 Task: Sort the products in the category "Disposable Plates & Utensils" by price (lowest first).
Action: Mouse moved to (326, 172)
Screenshot: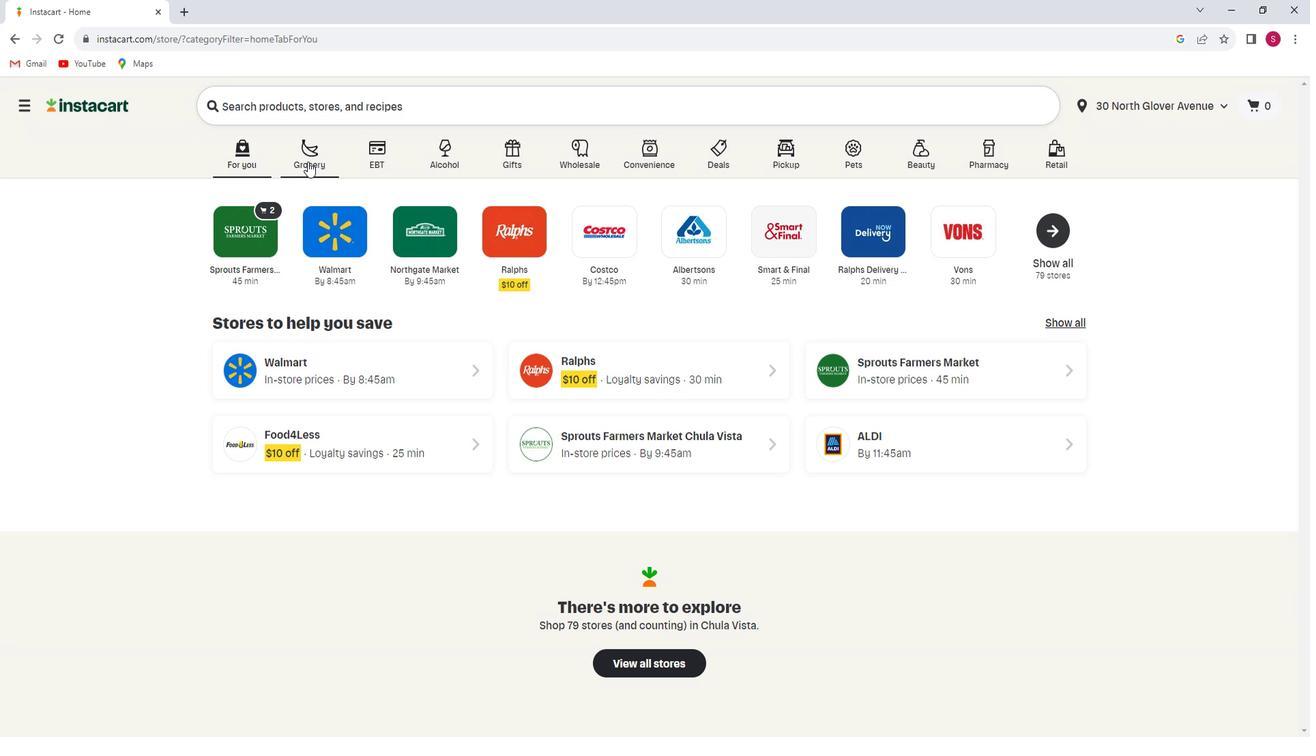 
Action: Mouse pressed left at (326, 172)
Screenshot: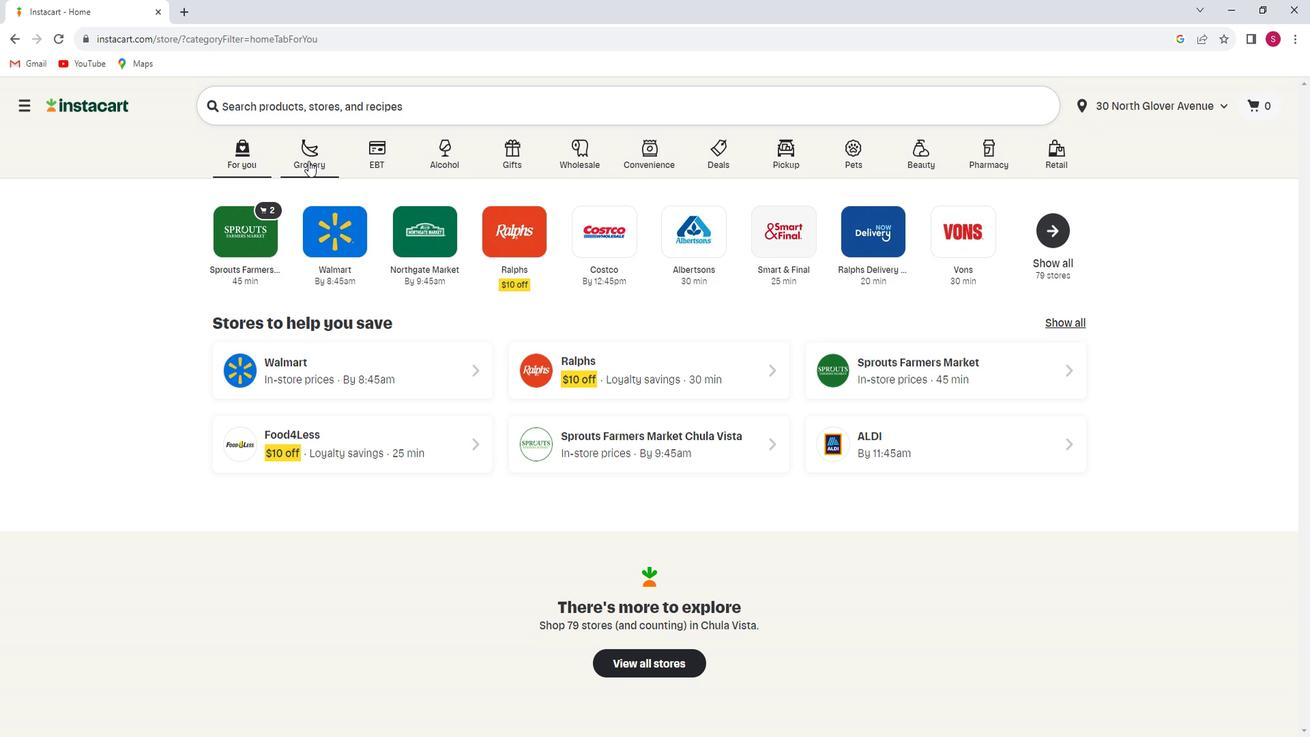 
Action: Mouse moved to (309, 394)
Screenshot: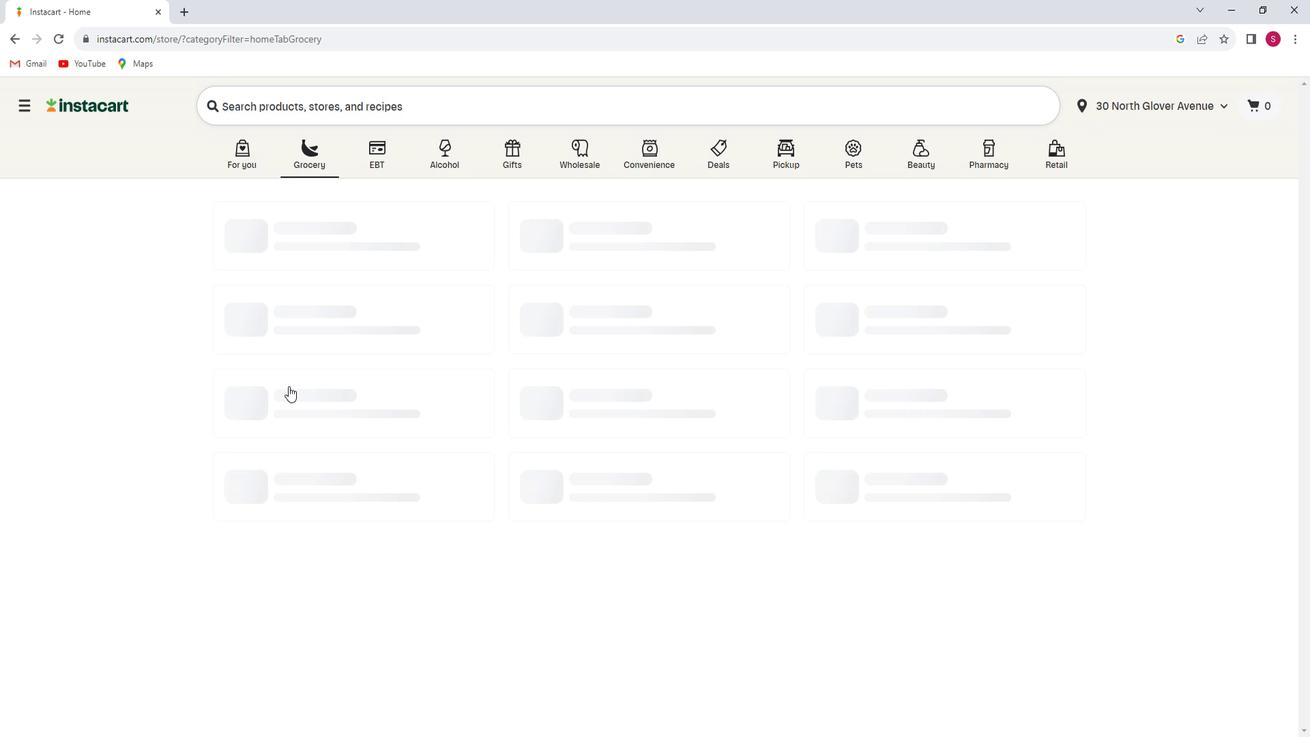 
Action: Mouse pressed left at (309, 394)
Screenshot: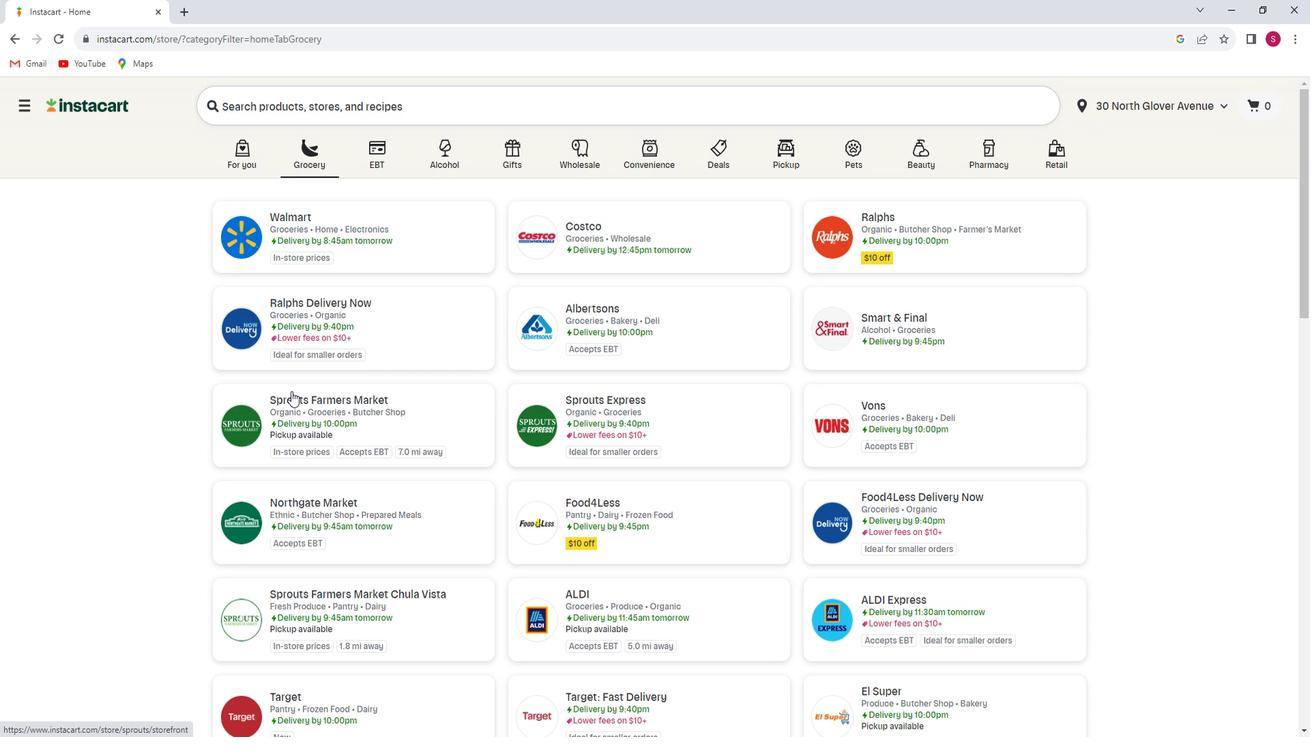 
Action: Mouse moved to (116, 414)
Screenshot: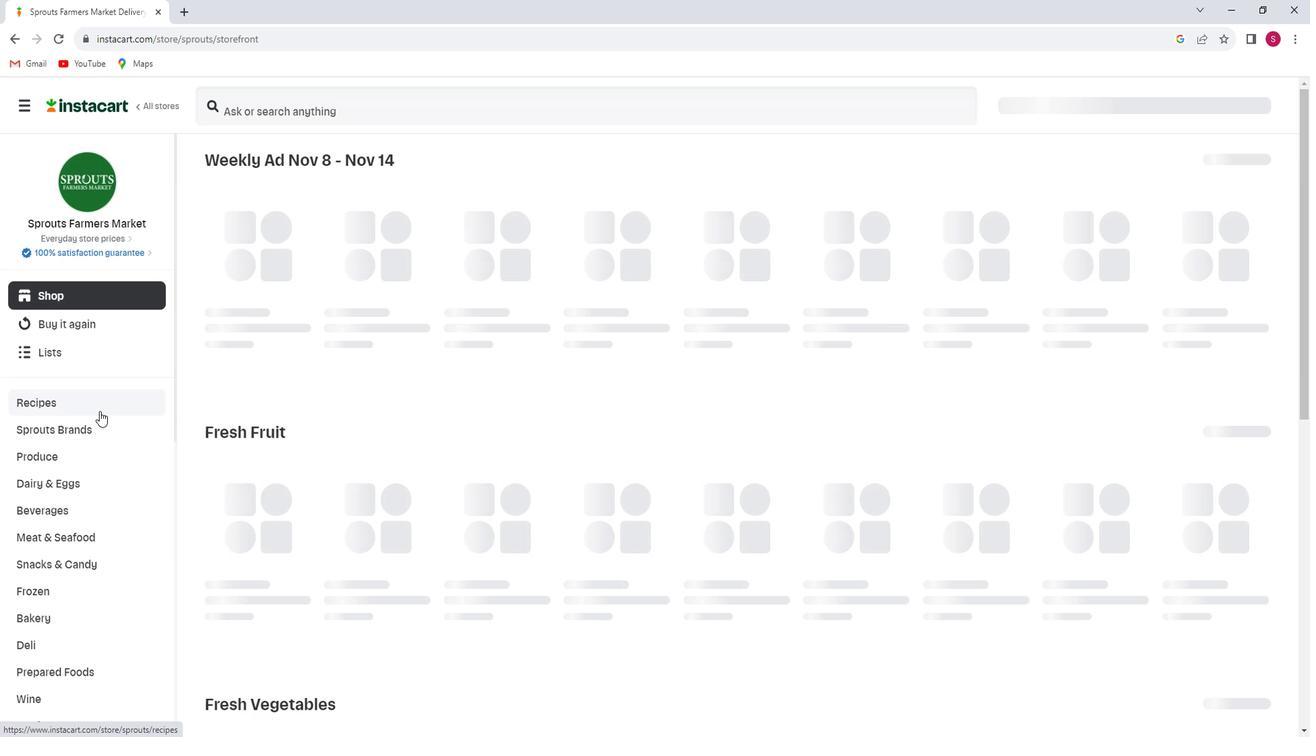 
Action: Mouse scrolled (116, 413) with delta (0, 0)
Screenshot: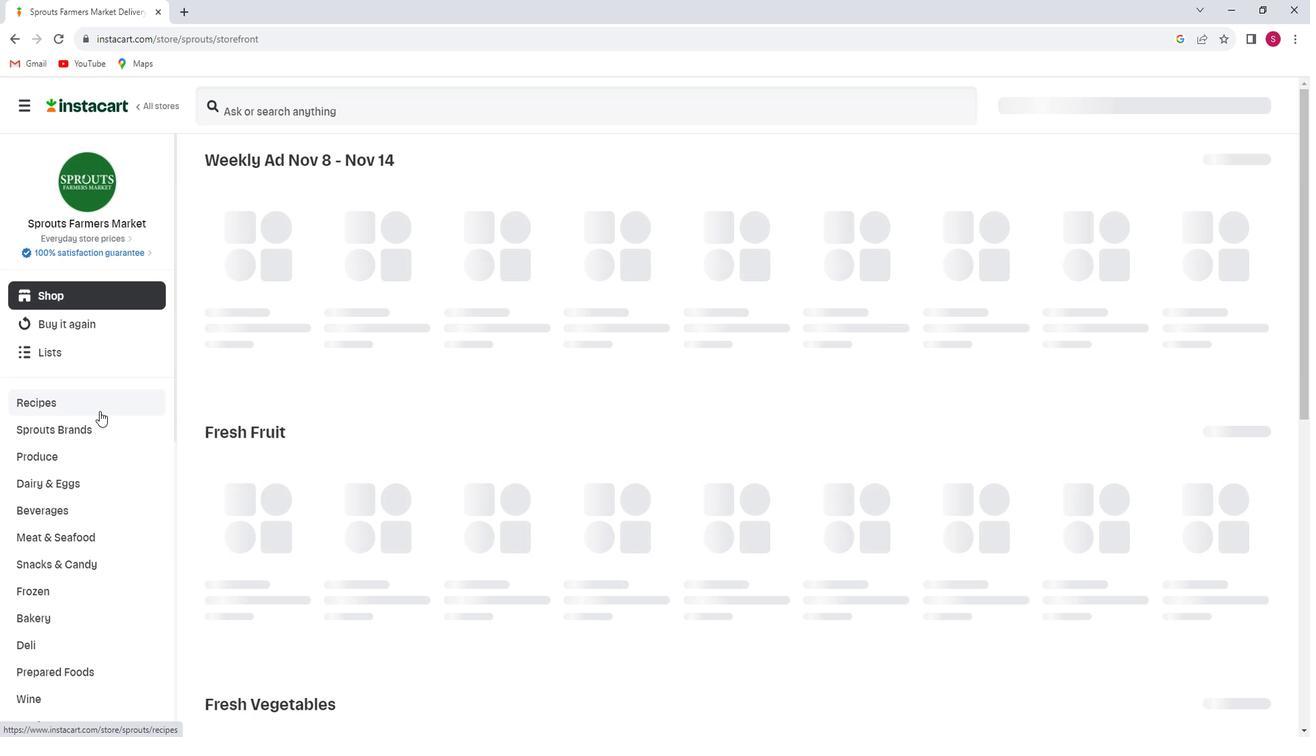 
Action: Mouse scrolled (116, 413) with delta (0, 0)
Screenshot: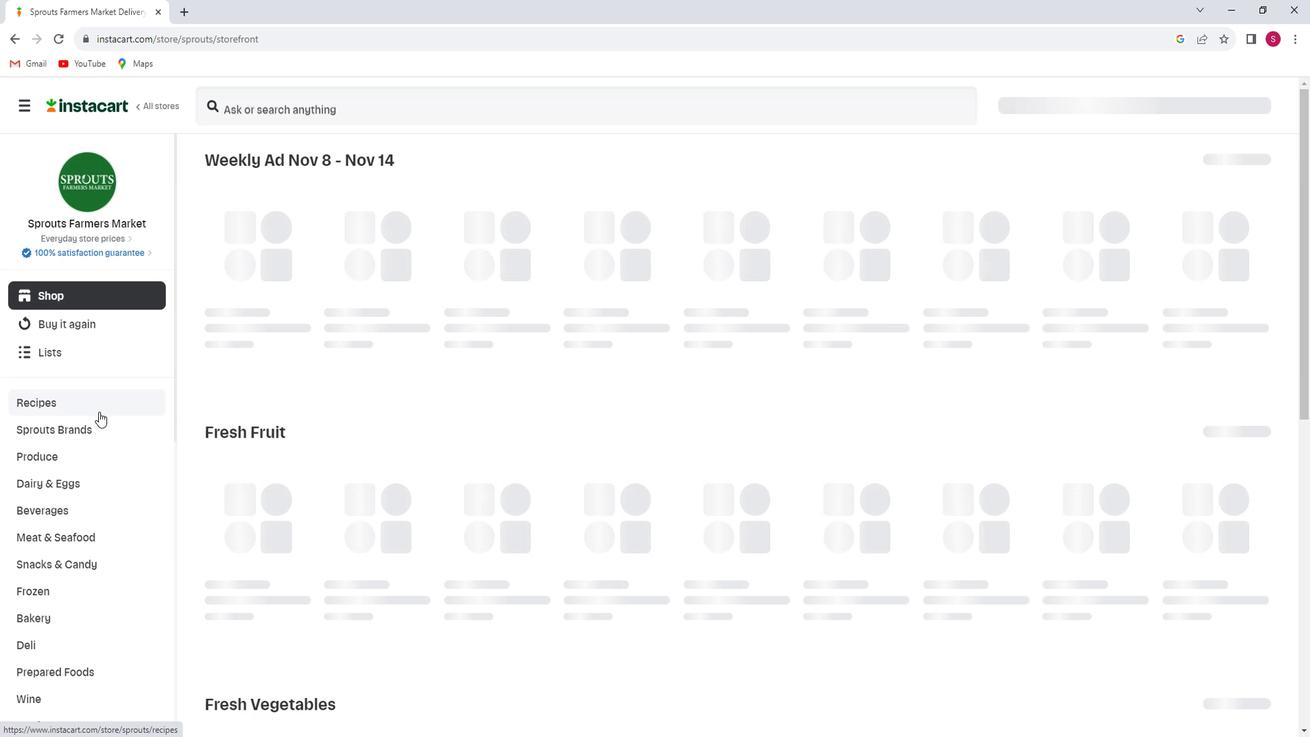 
Action: Mouse scrolled (116, 413) with delta (0, 0)
Screenshot: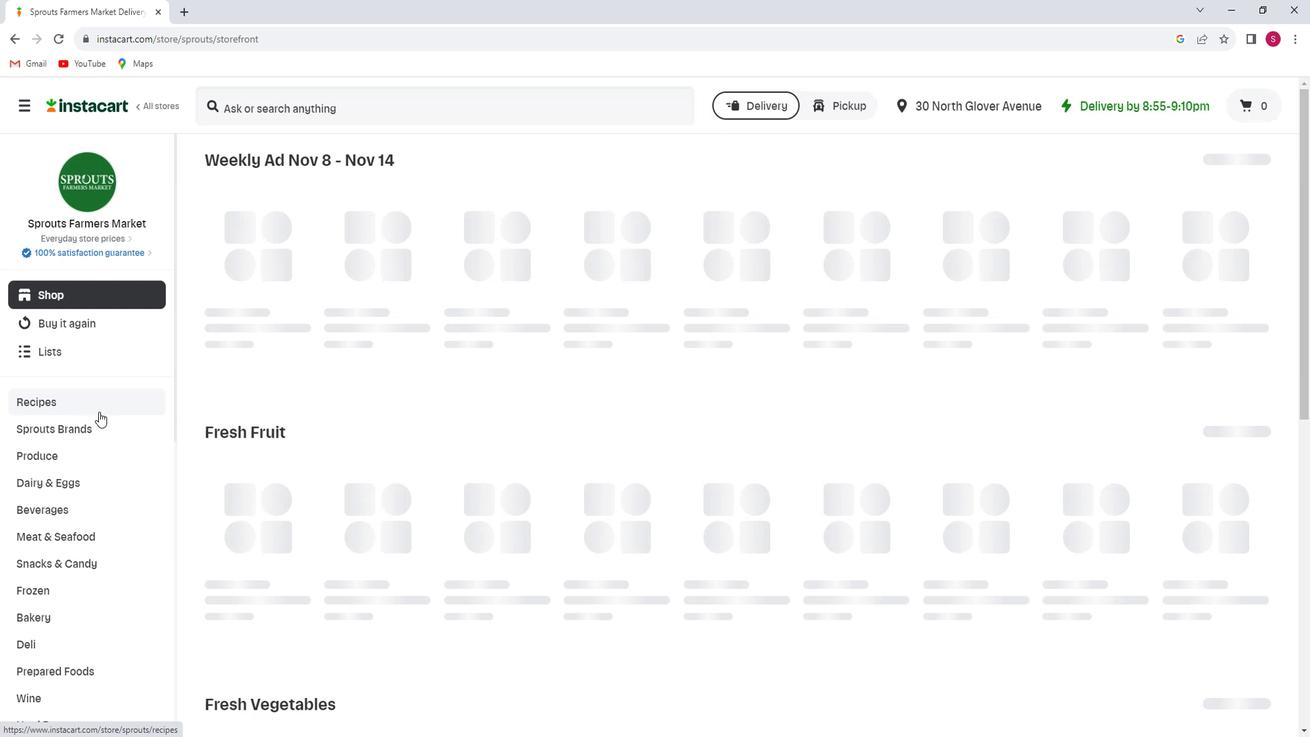 
Action: Mouse scrolled (116, 413) with delta (0, 0)
Screenshot: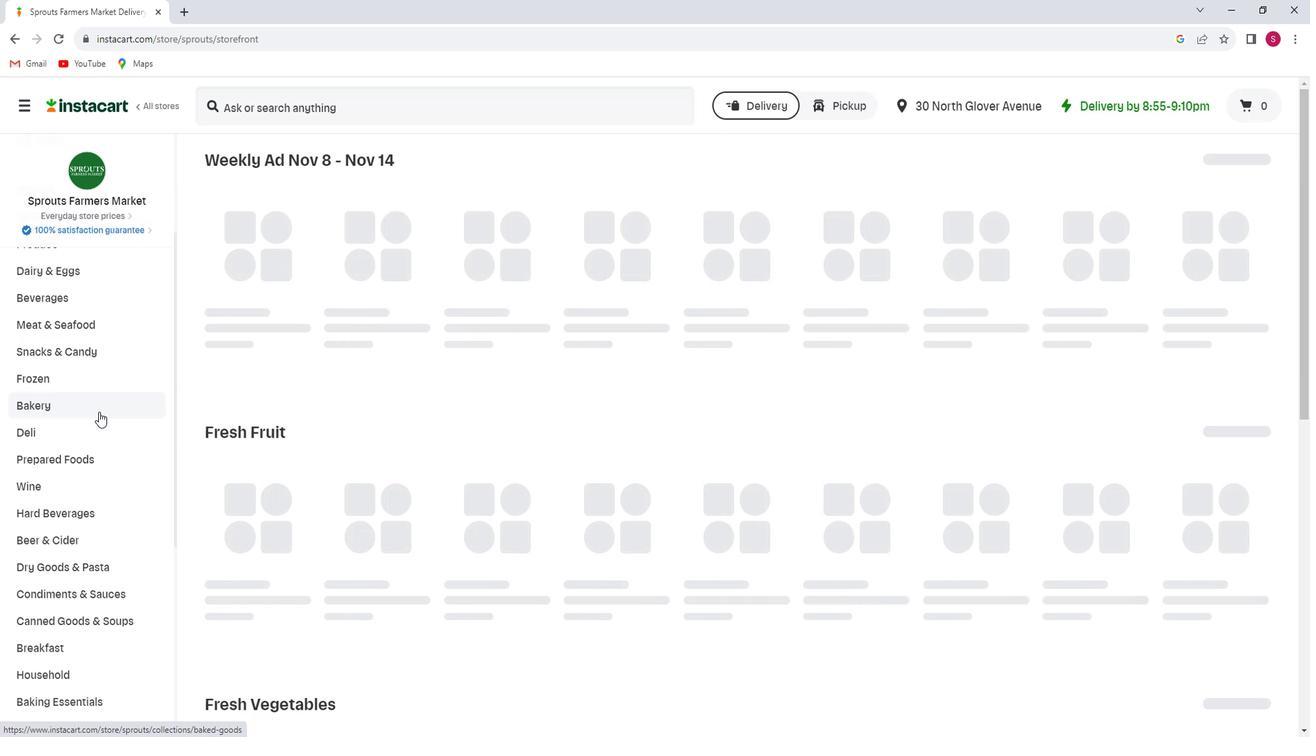 
Action: Mouse scrolled (116, 413) with delta (0, 0)
Screenshot: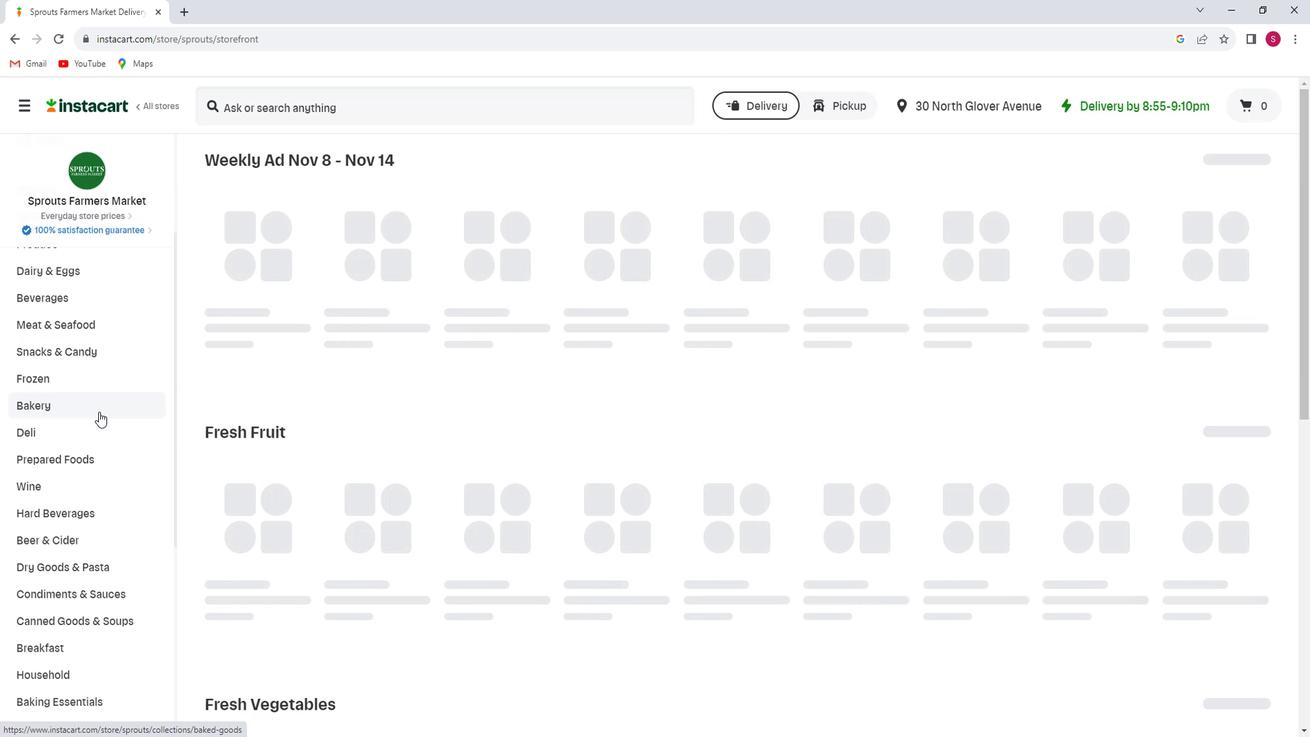 
Action: Mouse scrolled (116, 413) with delta (0, 0)
Screenshot: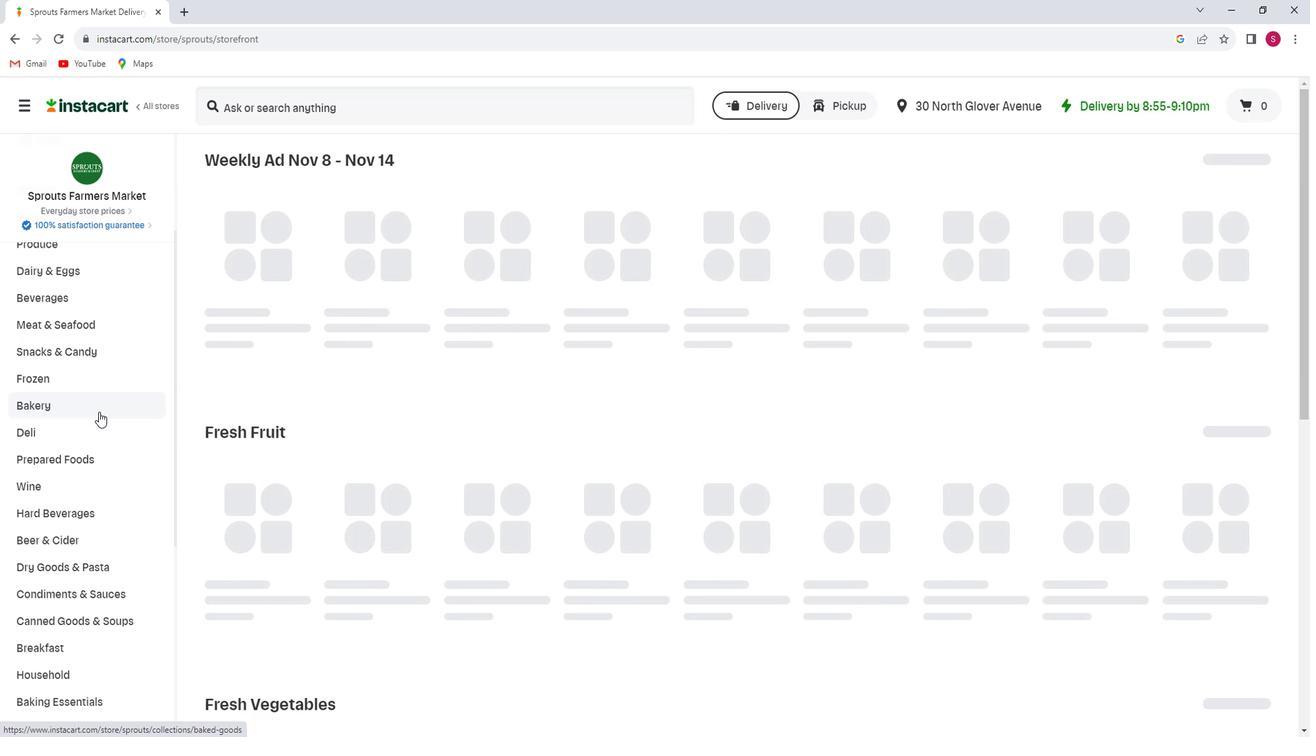 
Action: Mouse scrolled (116, 413) with delta (0, 0)
Screenshot: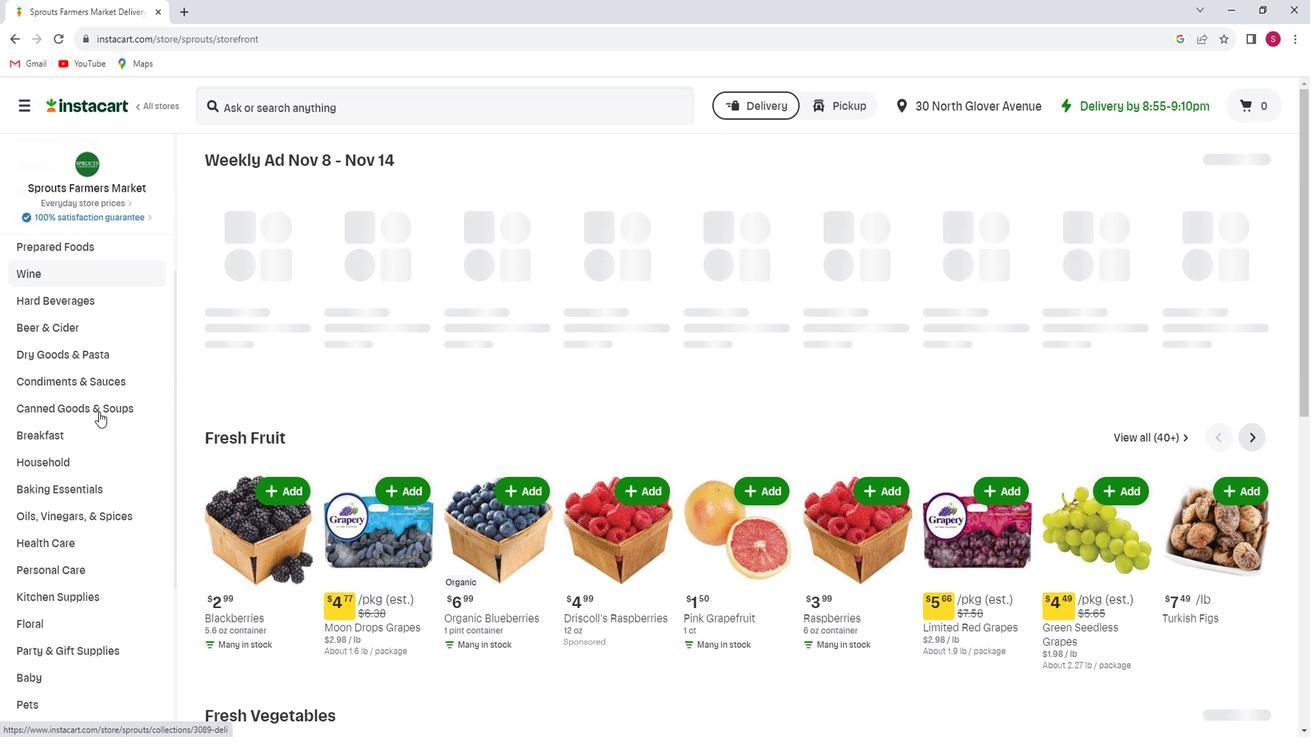 
Action: Mouse scrolled (116, 413) with delta (0, 0)
Screenshot: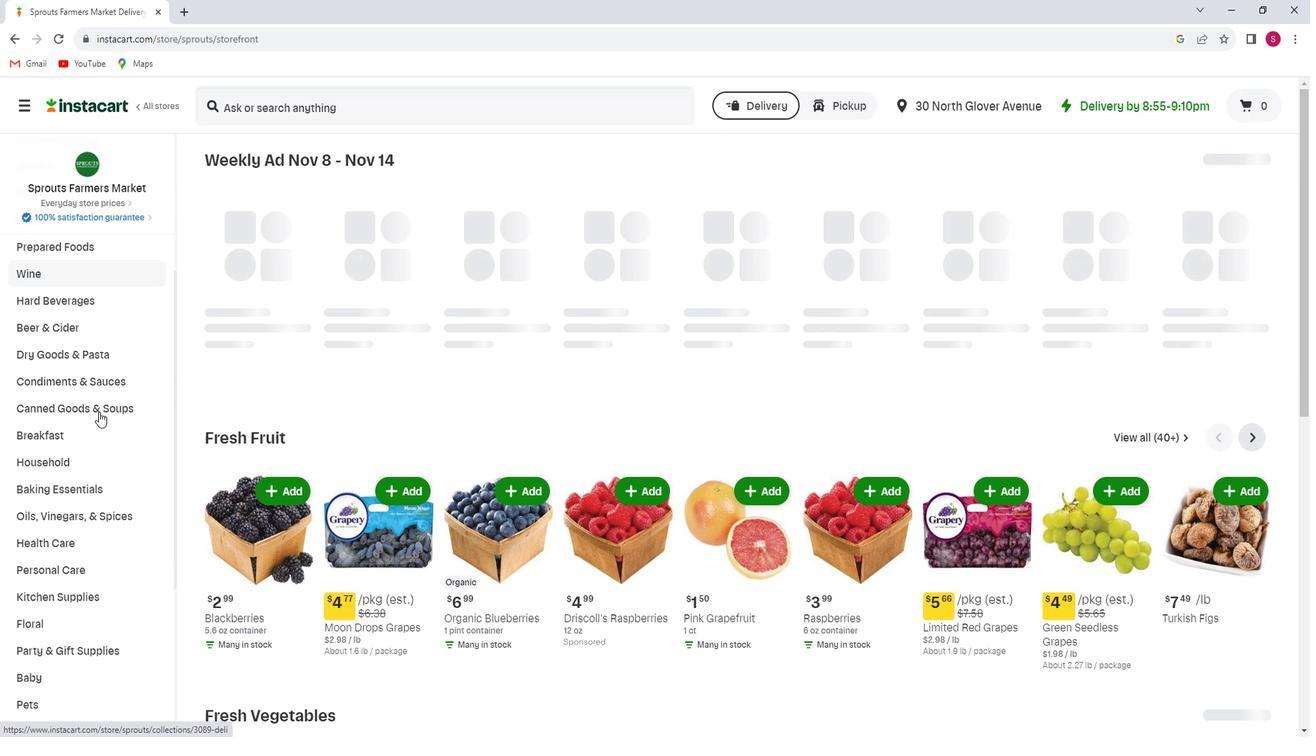 
Action: Mouse moved to (101, 456)
Screenshot: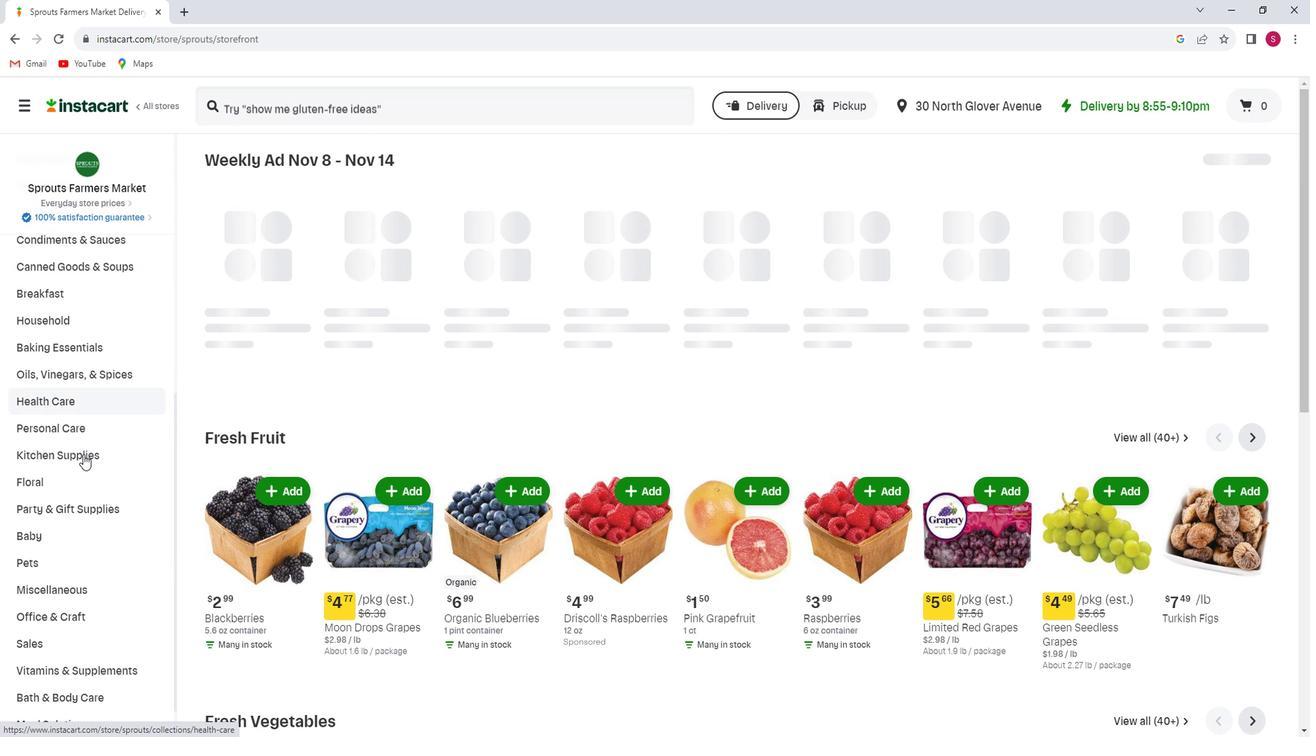 
Action: Mouse pressed left at (101, 456)
Screenshot: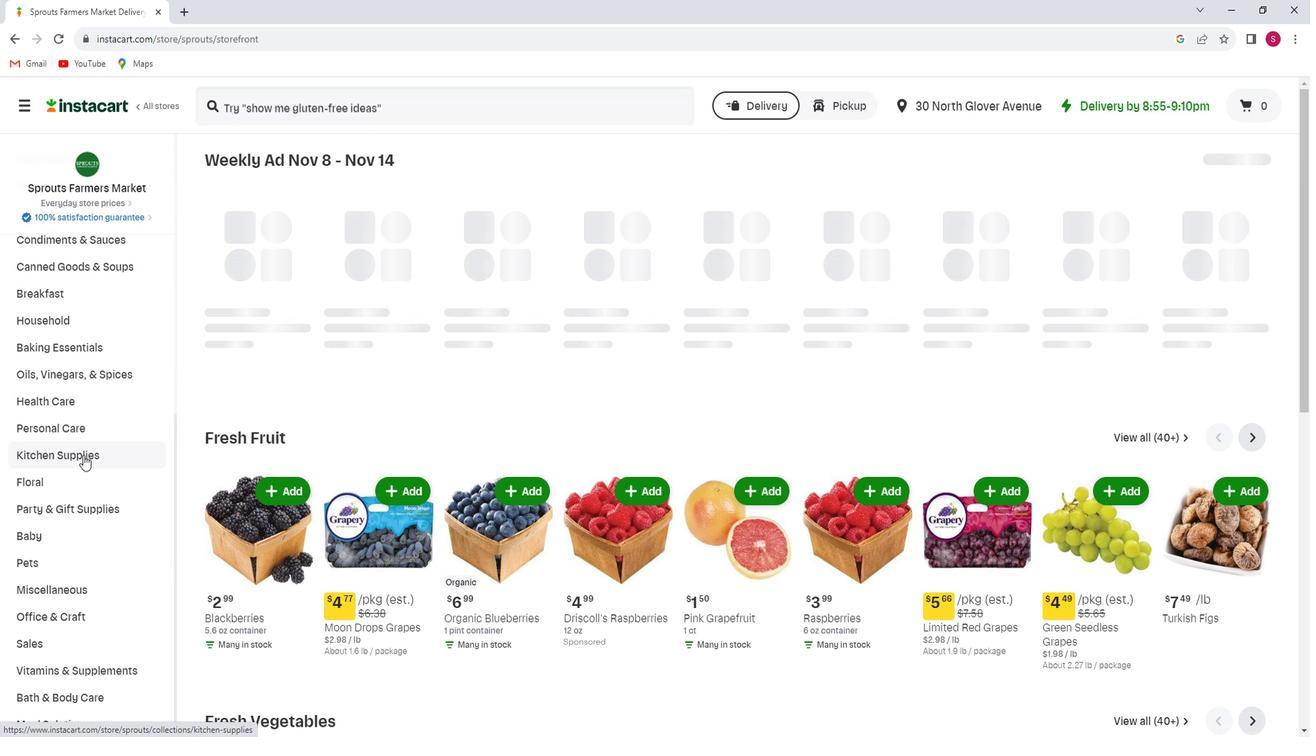 
Action: Mouse moved to (111, 510)
Screenshot: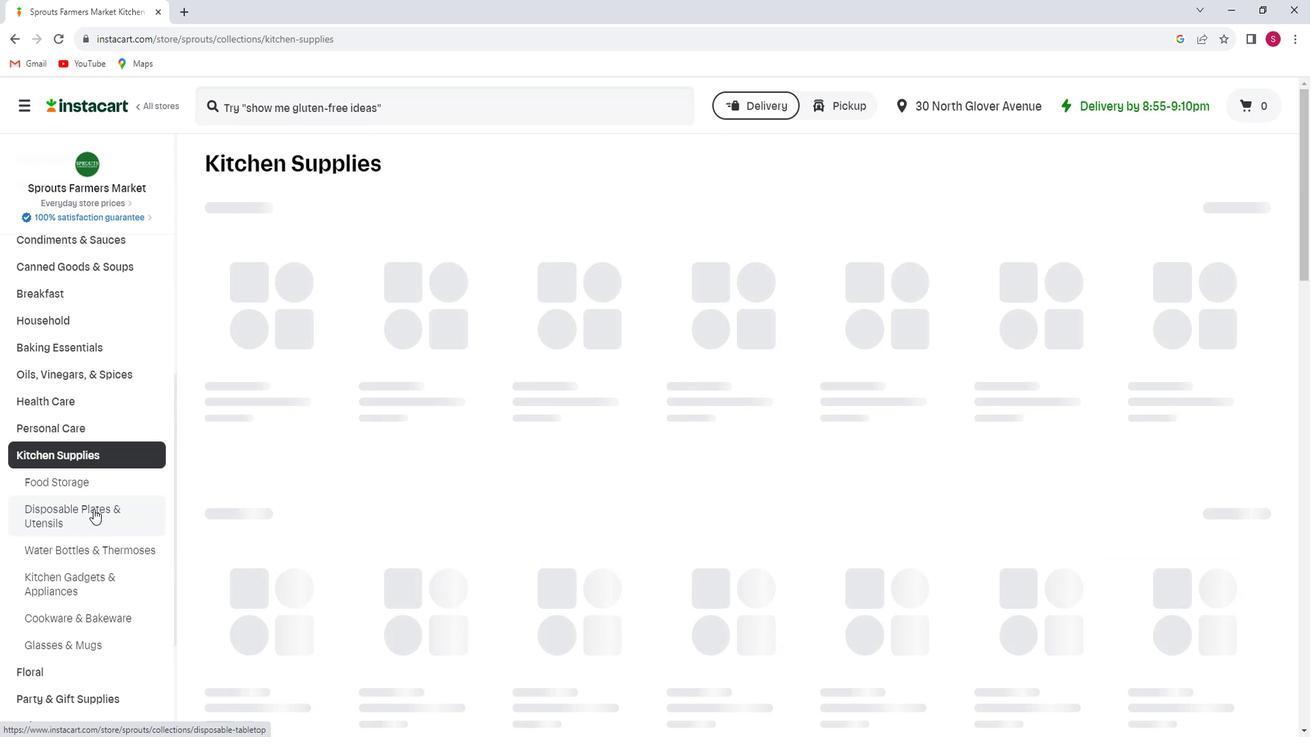 
Action: Mouse pressed left at (111, 510)
Screenshot: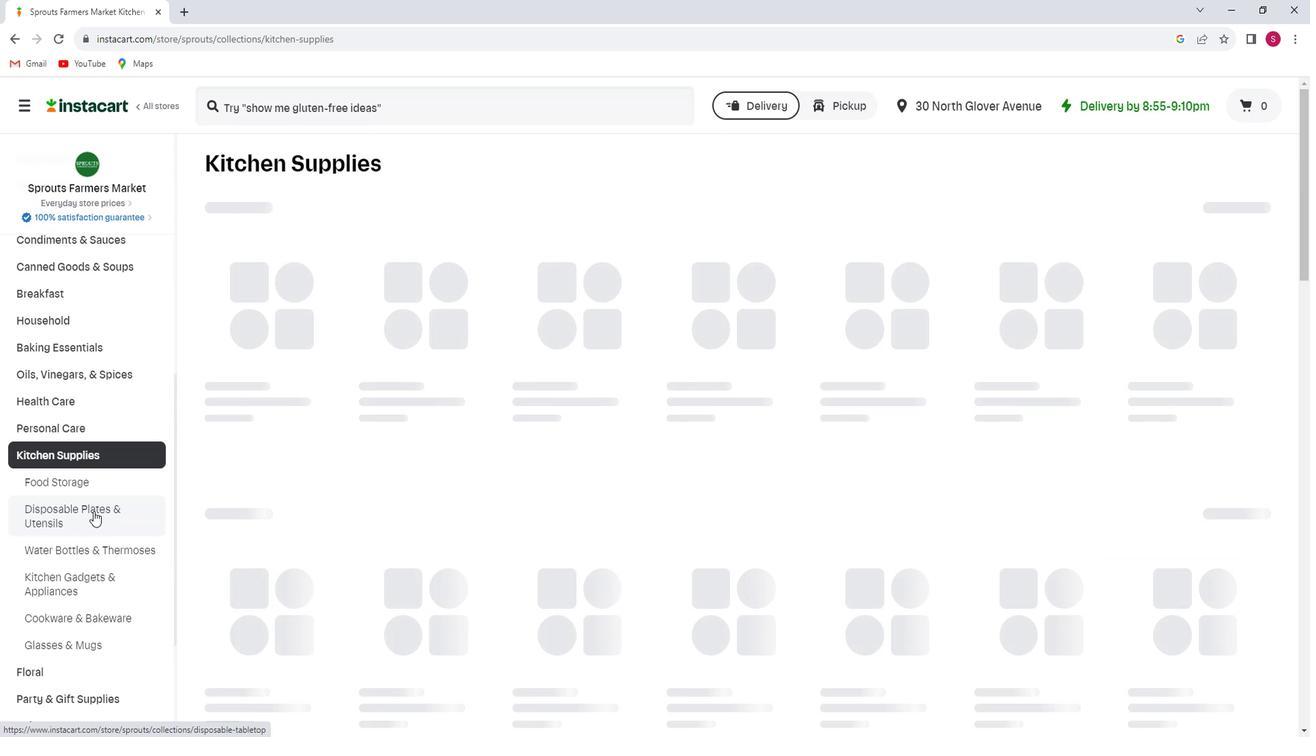
Action: Mouse moved to (1269, 273)
Screenshot: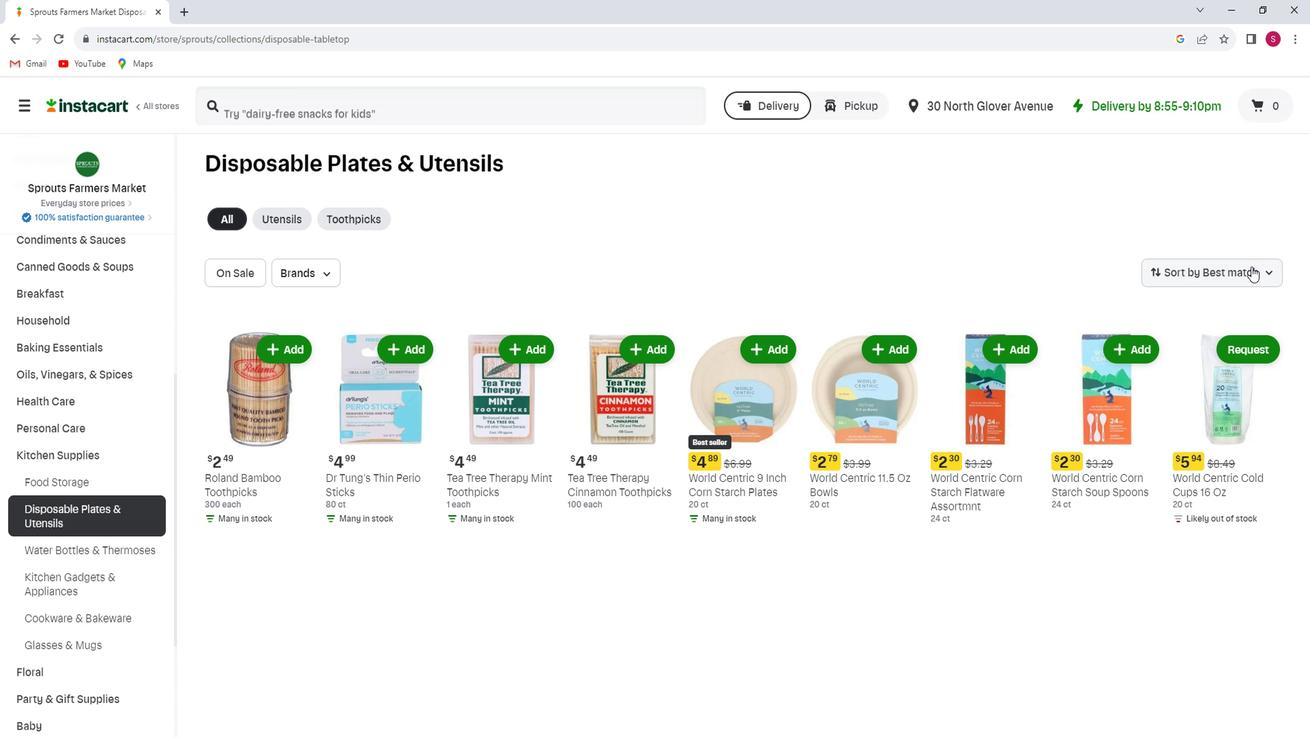 
Action: Mouse pressed left at (1269, 273)
Screenshot: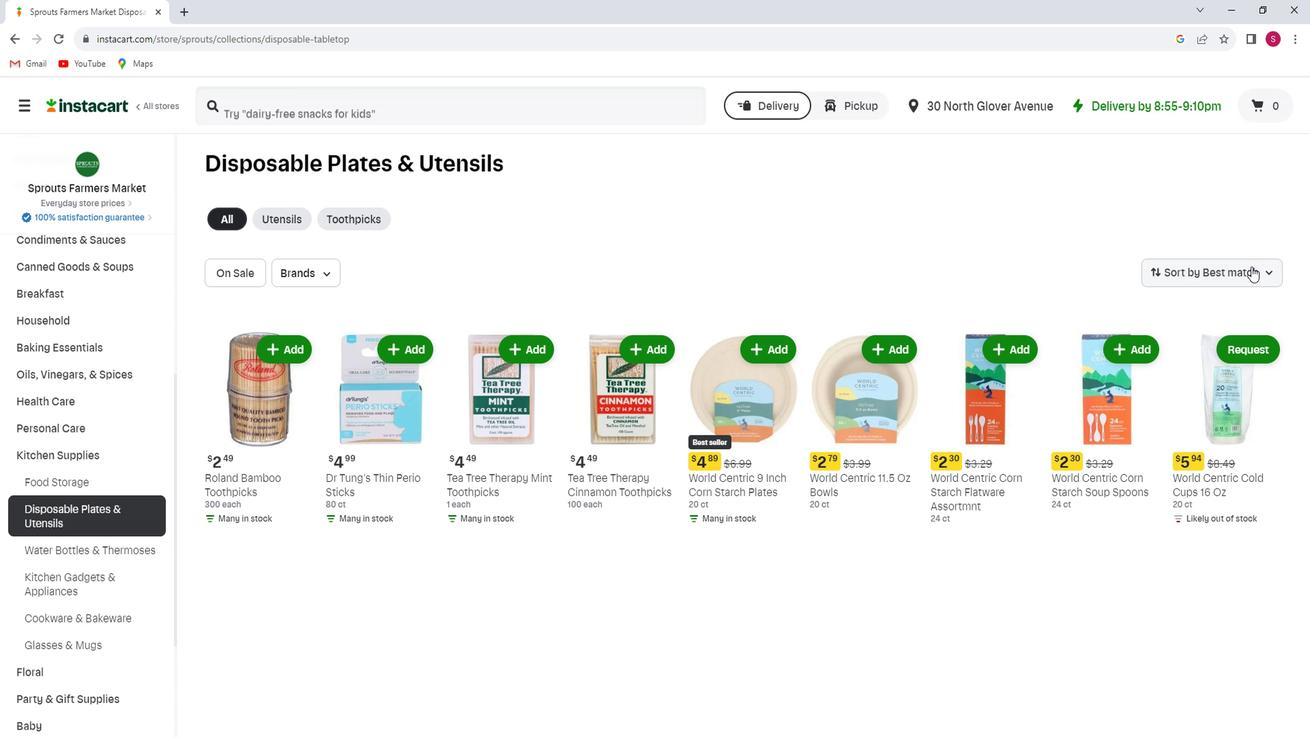 
Action: Mouse moved to (1252, 342)
Screenshot: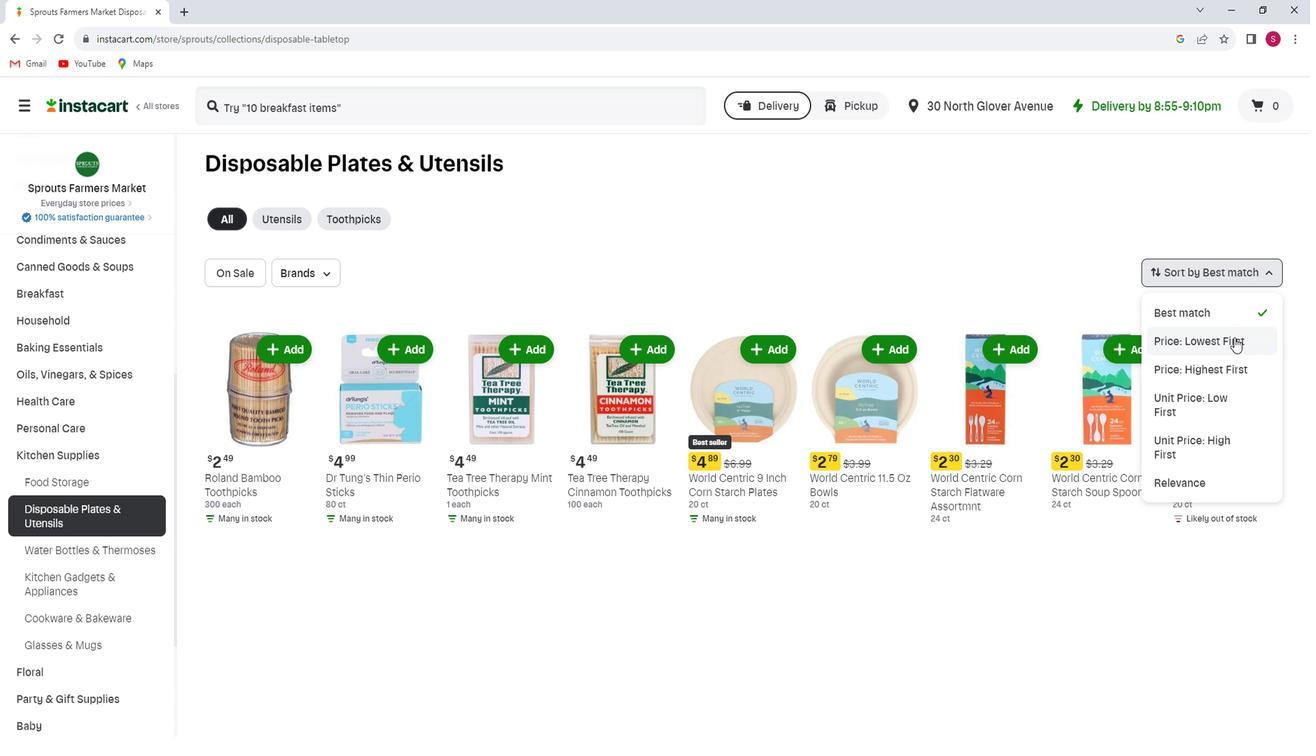 
Action: Mouse pressed left at (1252, 342)
Screenshot: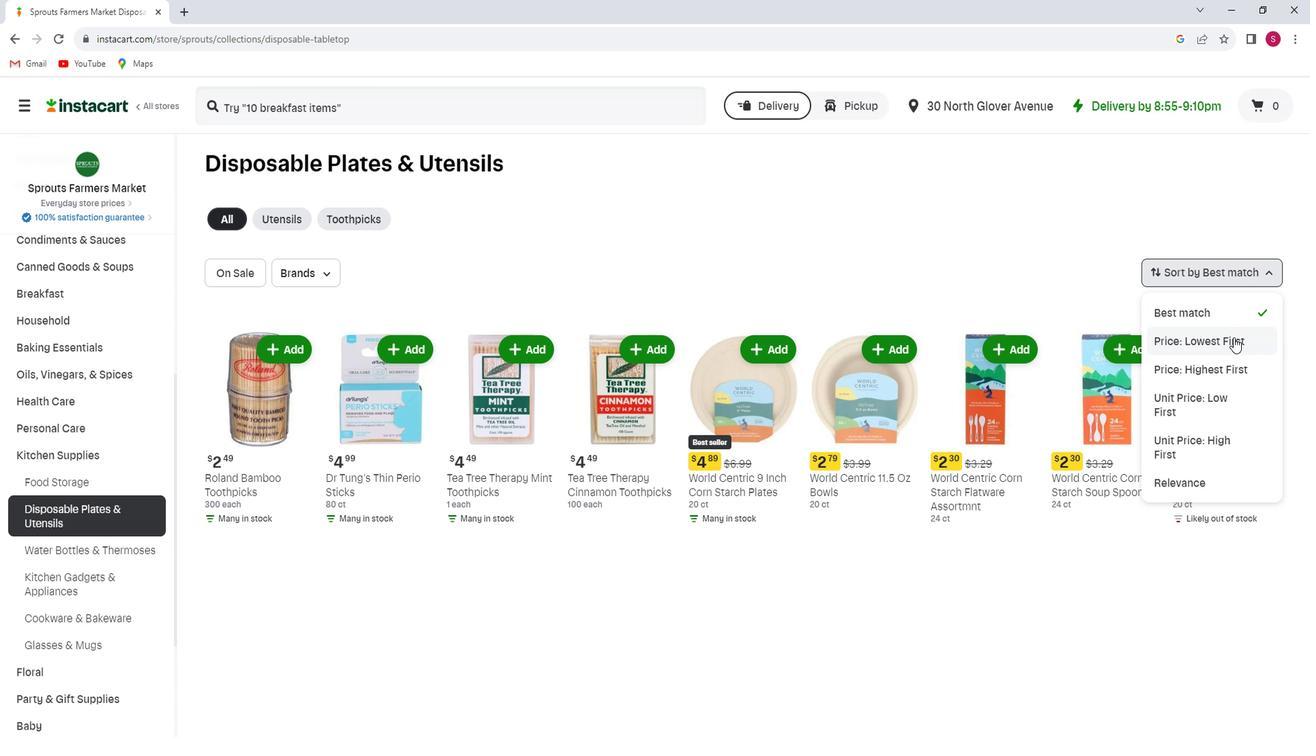 
